 Task: Add a column "Latest update by requester".
Action: Mouse scrolled (494, 437) with delta (0, 0)
Screenshot: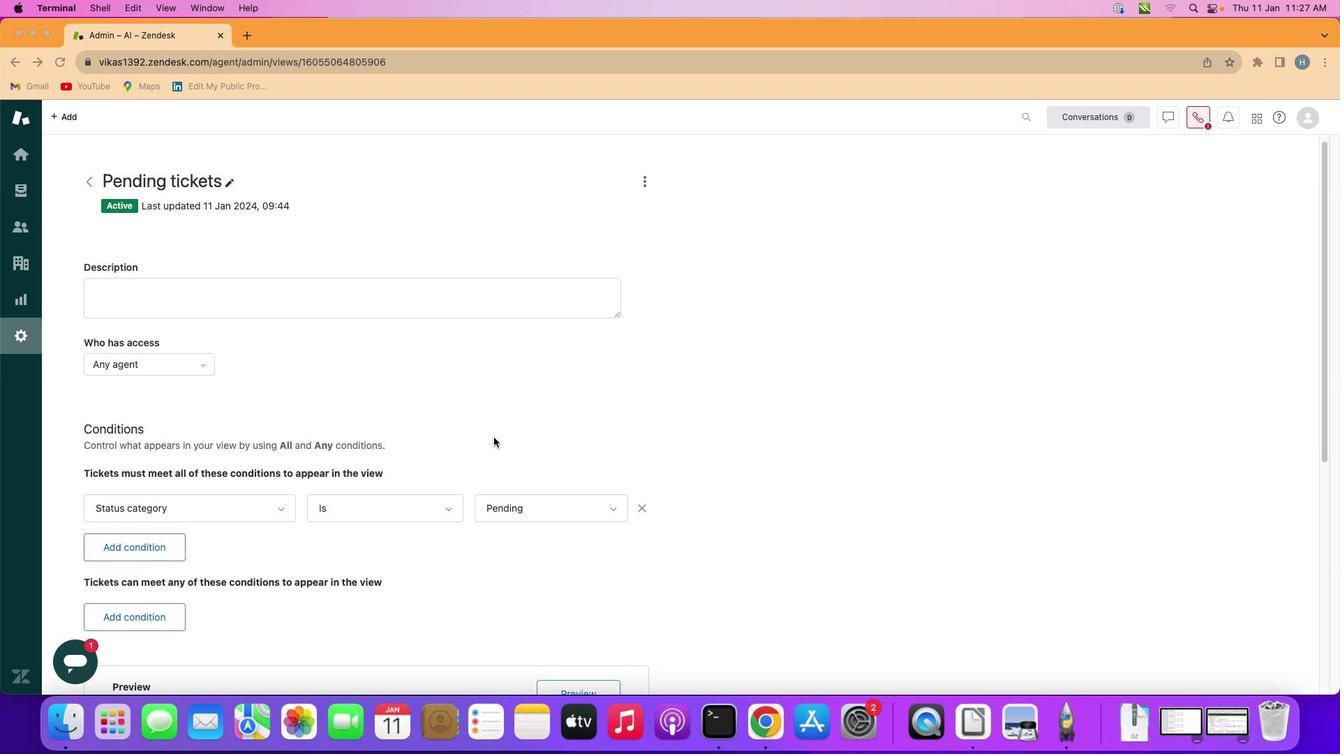 
Action: Mouse scrolled (494, 437) with delta (0, 0)
Screenshot: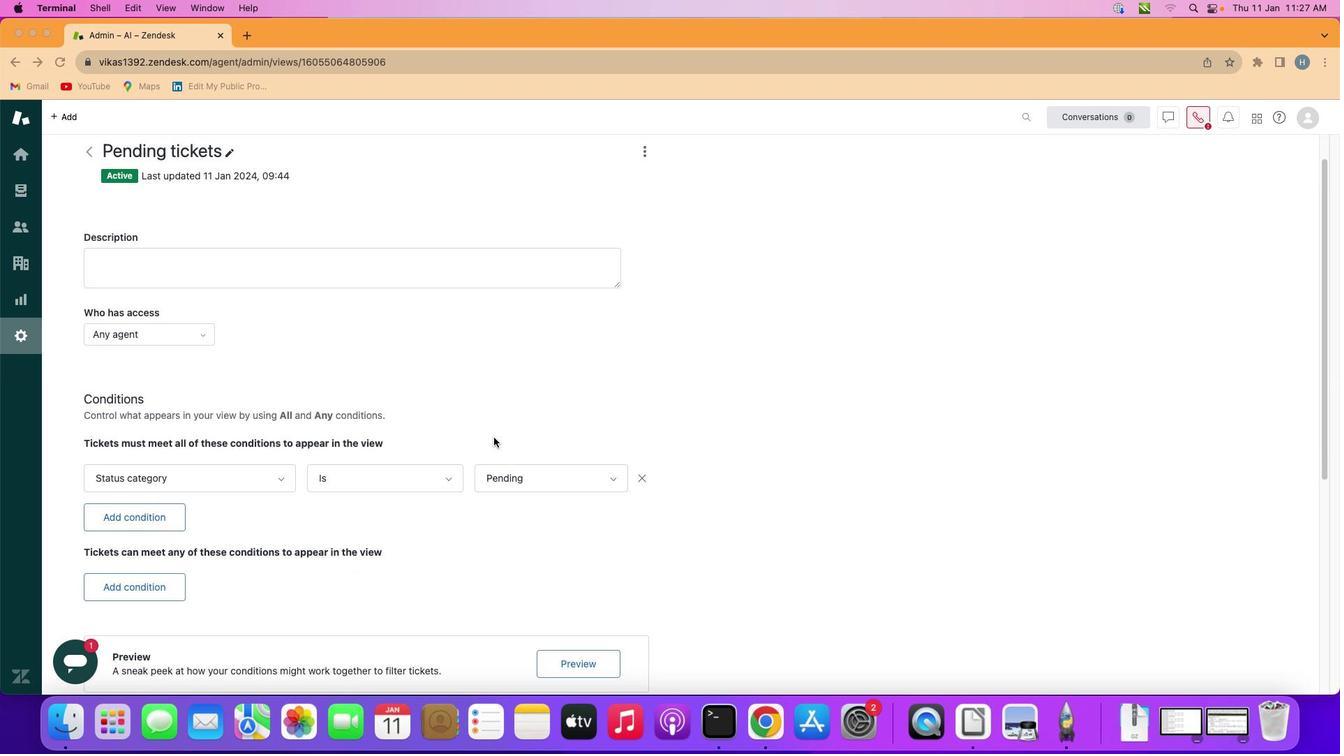 
Action: Mouse scrolled (494, 437) with delta (0, 0)
Screenshot: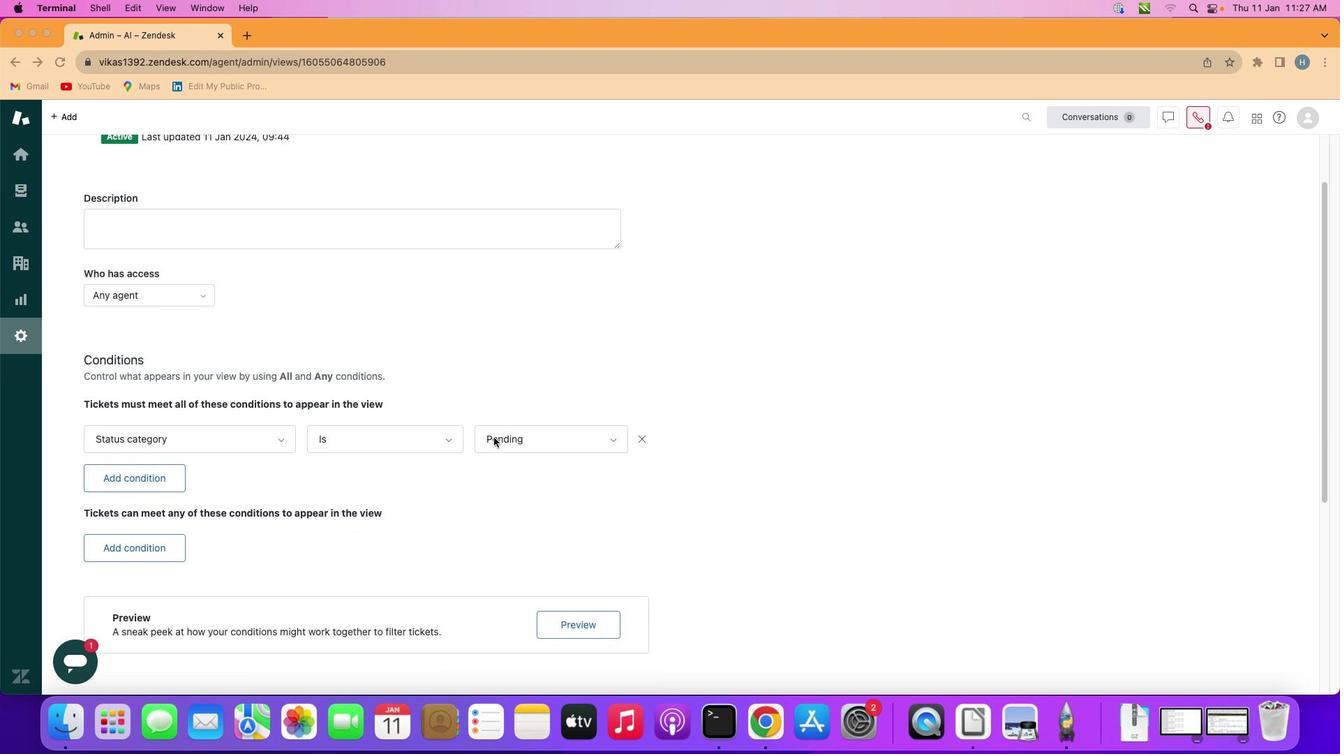 
Action: Mouse scrolled (494, 437) with delta (0, 0)
Screenshot: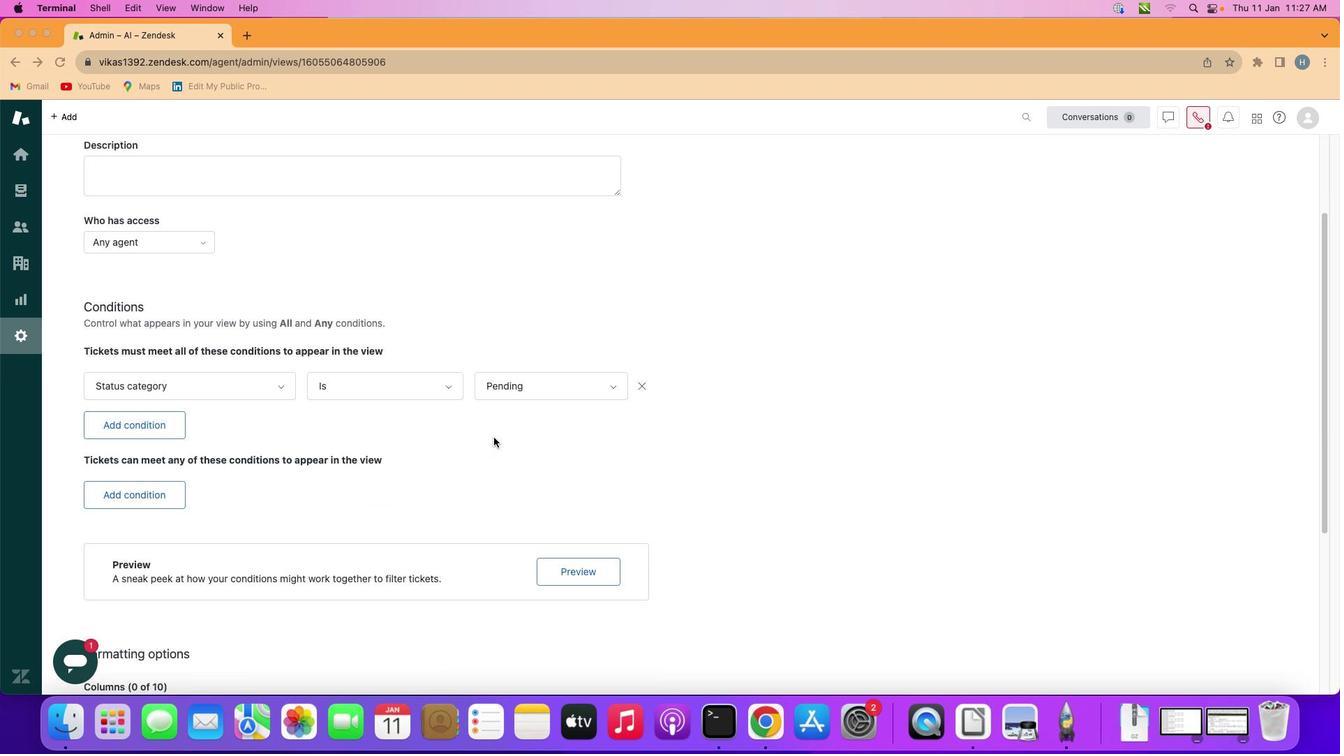 
Action: Mouse scrolled (494, 437) with delta (0, -1)
Screenshot: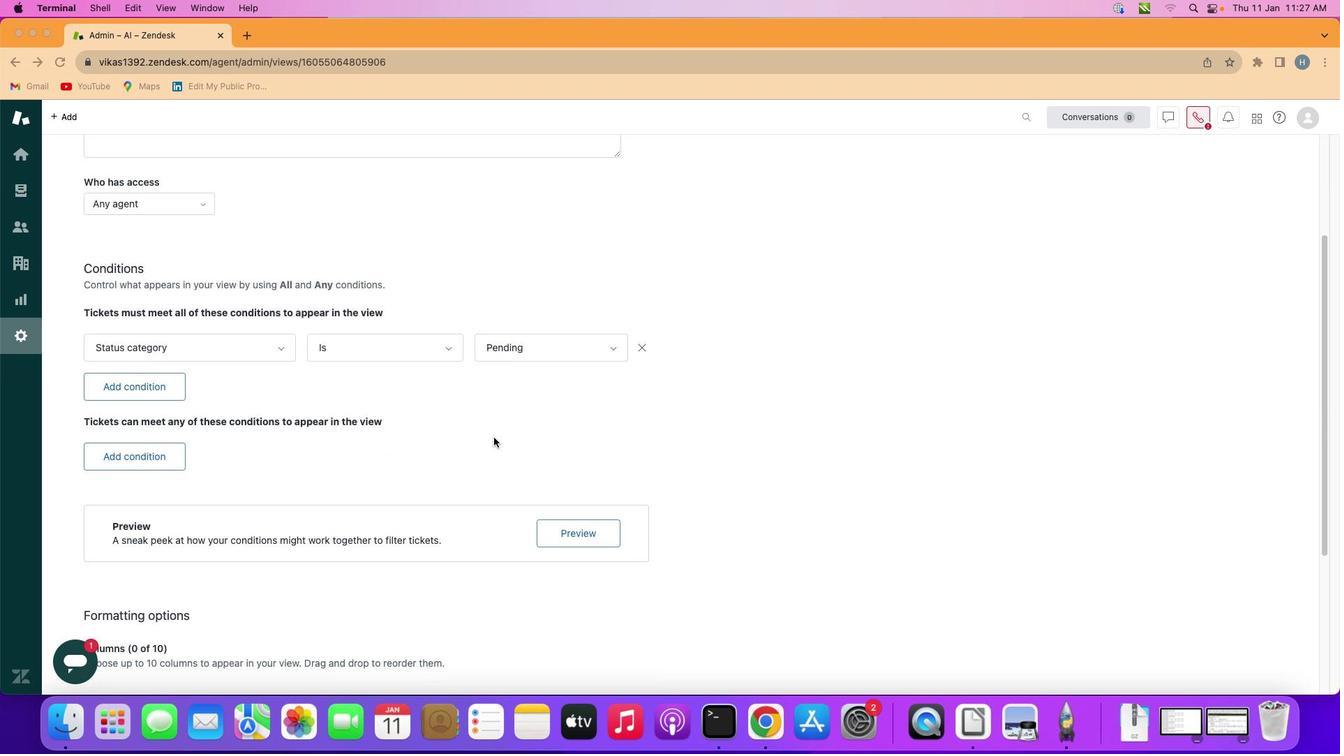 
Action: Mouse scrolled (494, 437) with delta (0, 0)
Screenshot: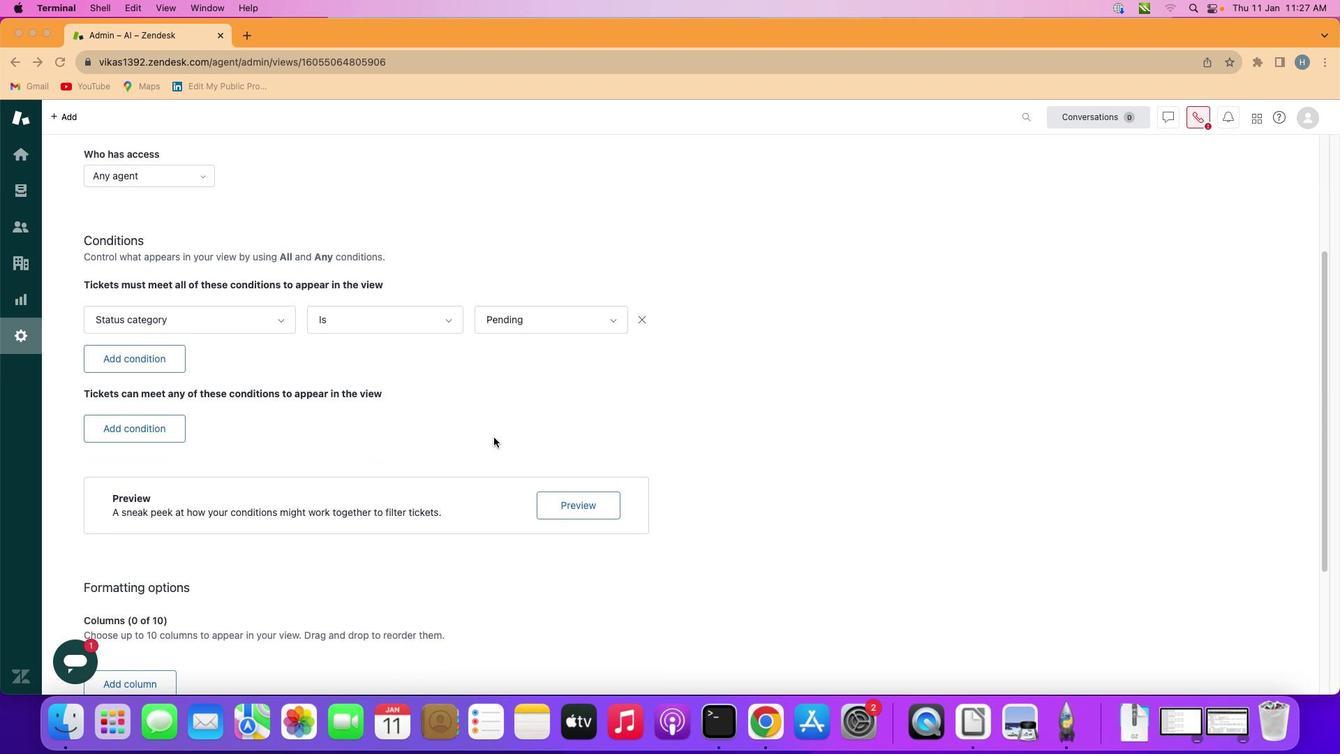 
Action: Mouse scrolled (494, 437) with delta (0, 0)
Screenshot: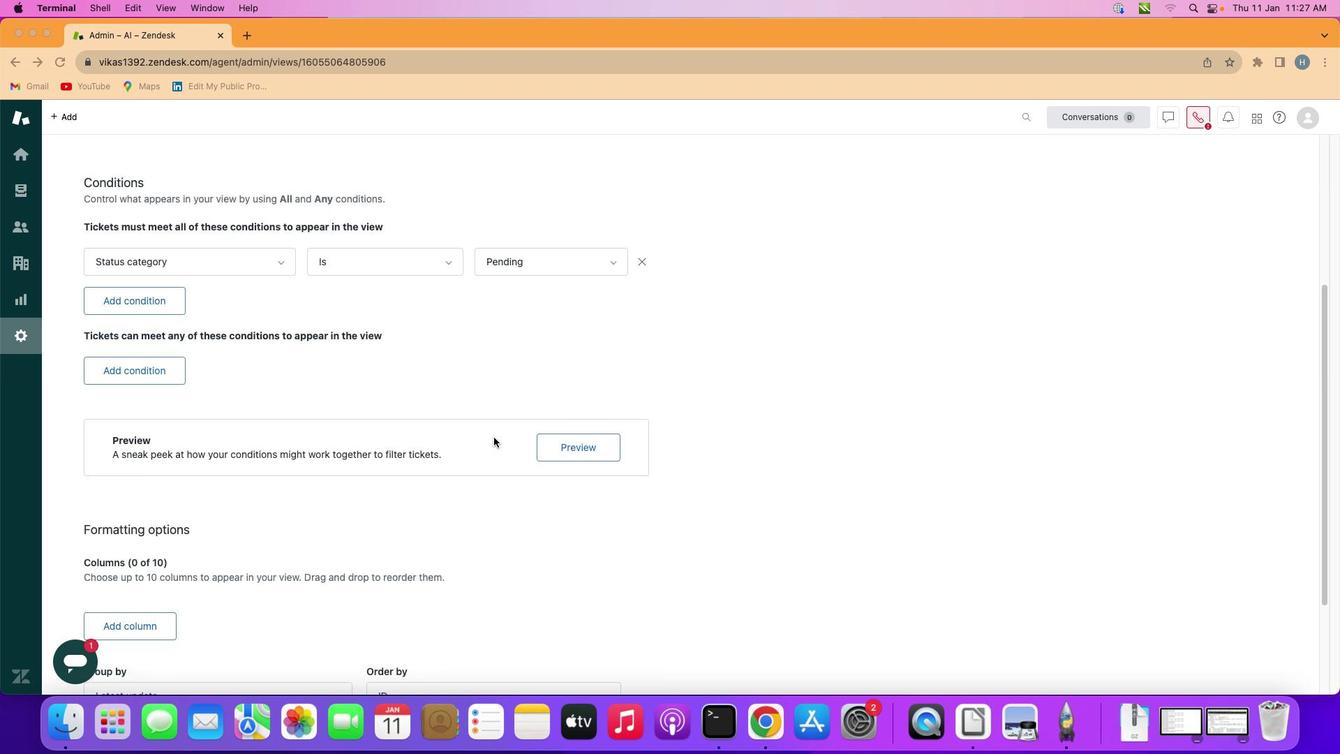 
Action: Mouse scrolled (494, 437) with delta (0, -1)
Screenshot: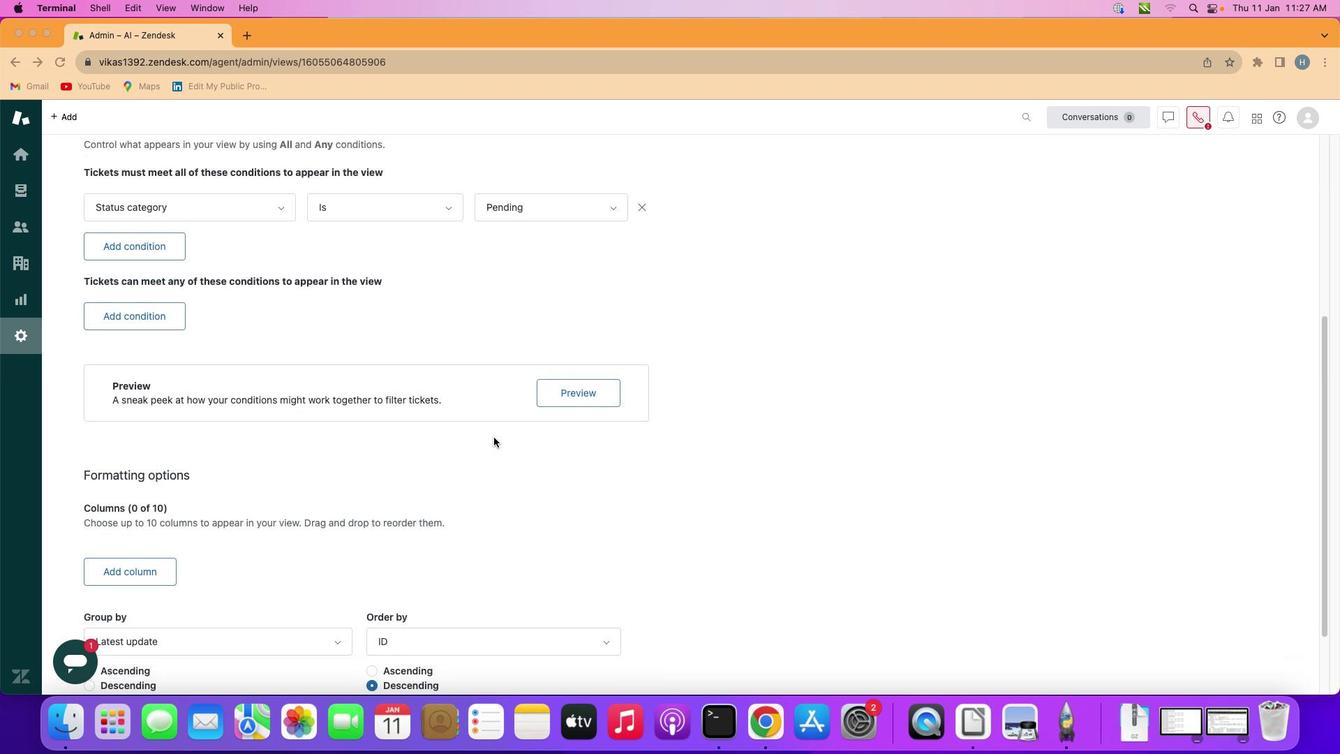 
Action: Mouse scrolled (494, 437) with delta (0, -2)
Screenshot: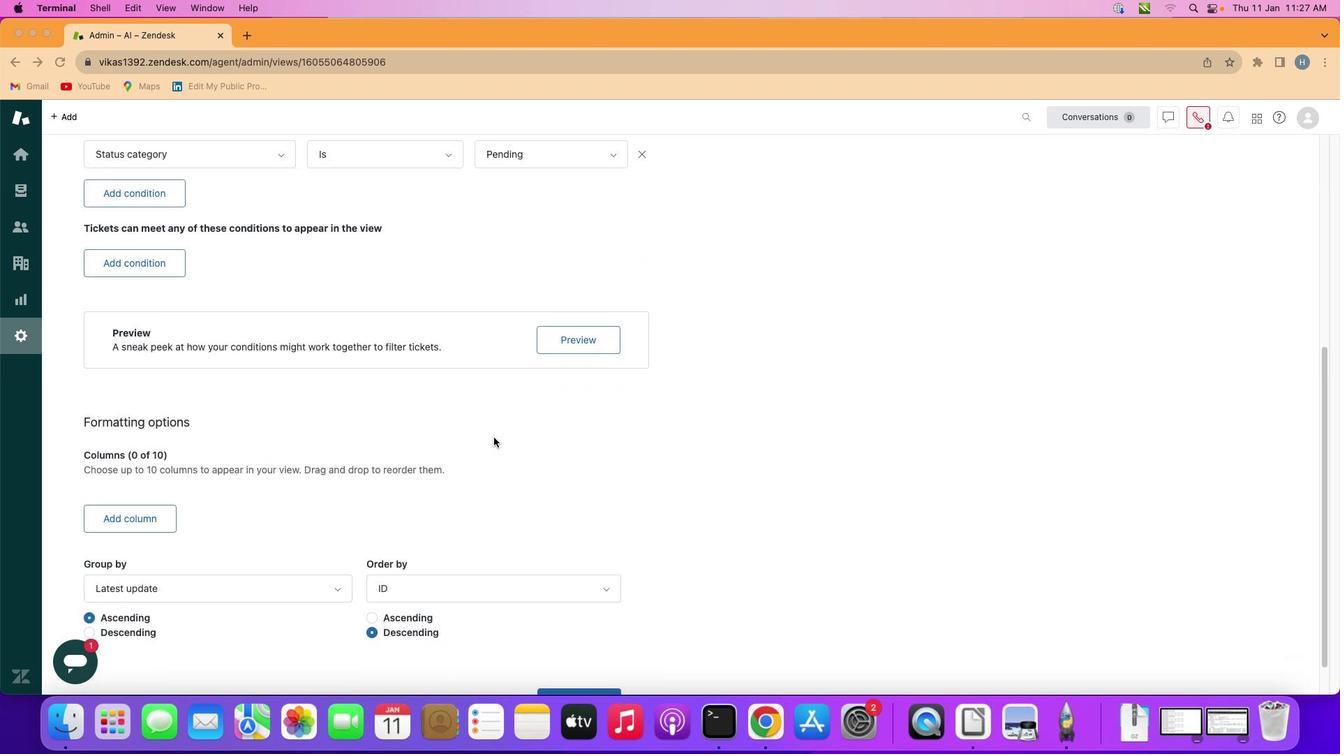 
Action: Mouse scrolled (494, 437) with delta (0, -1)
Screenshot: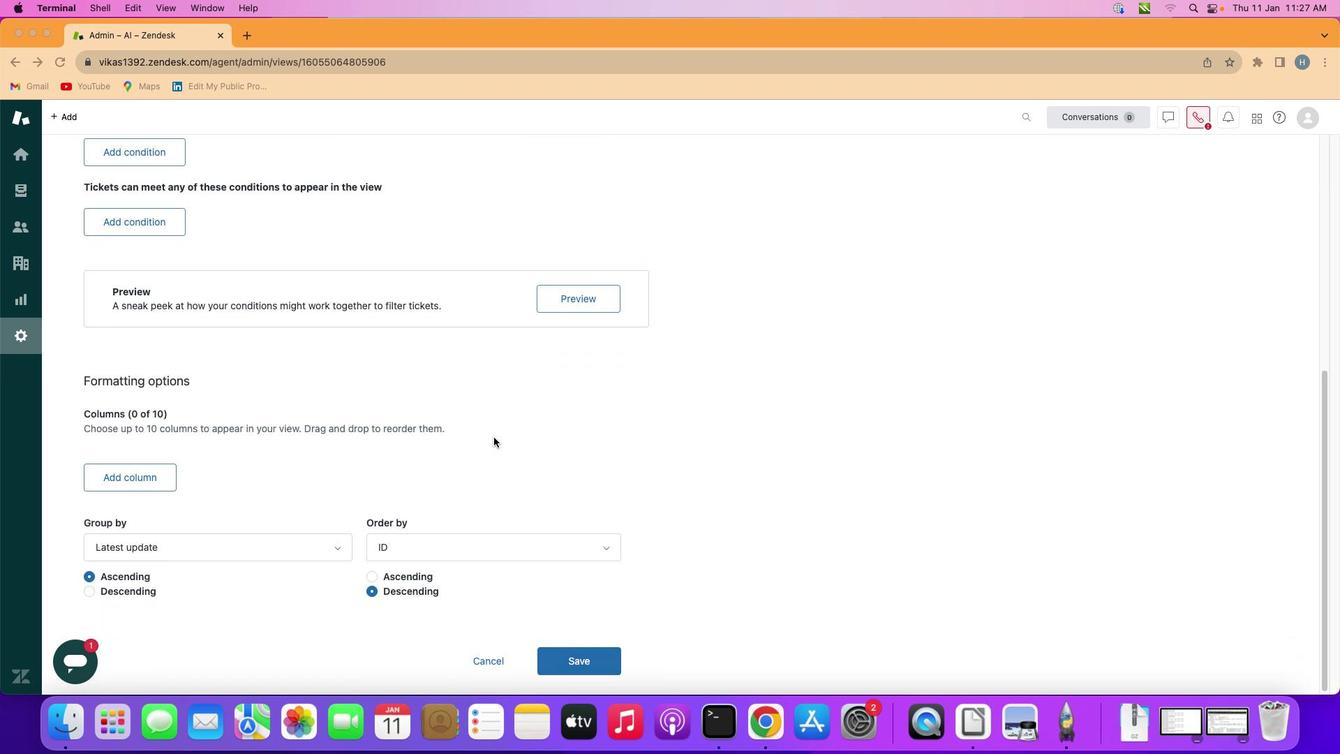 
Action: Mouse scrolled (494, 437) with delta (0, 0)
Screenshot: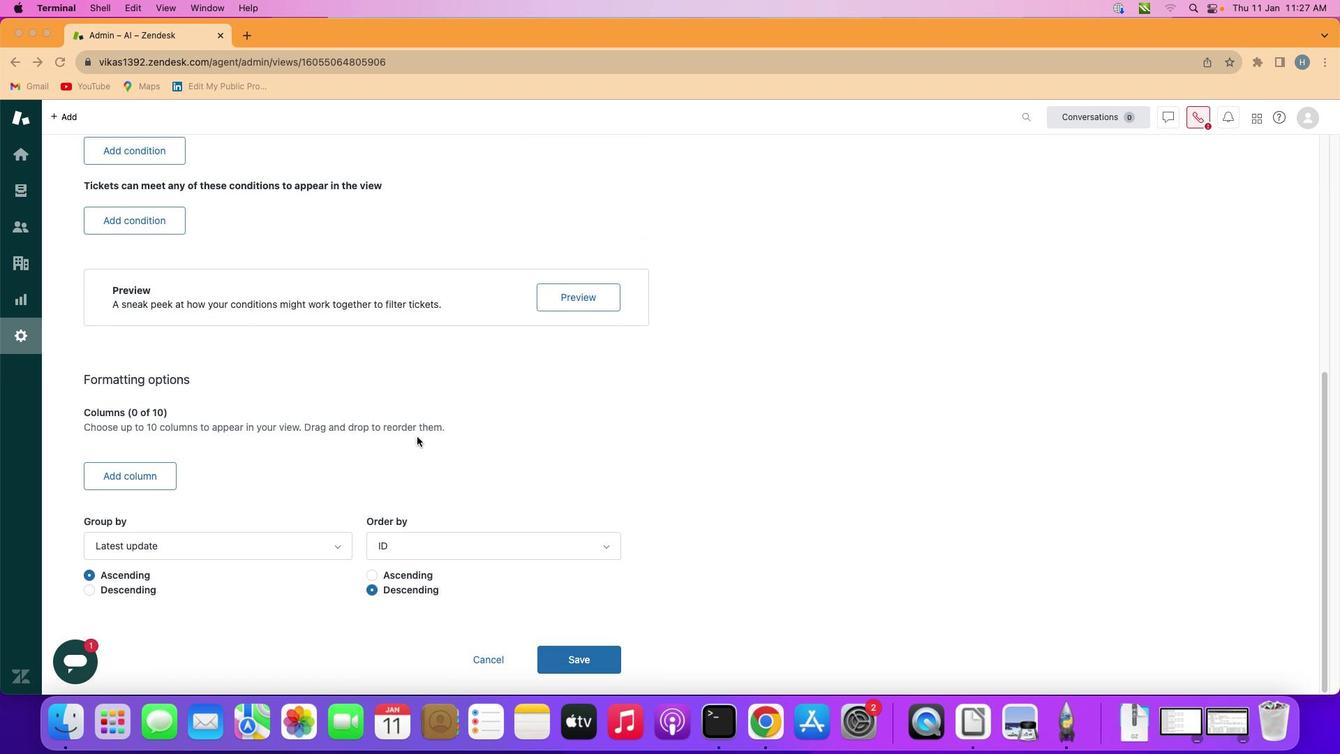 
Action: Mouse moved to (189, 470)
Screenshot: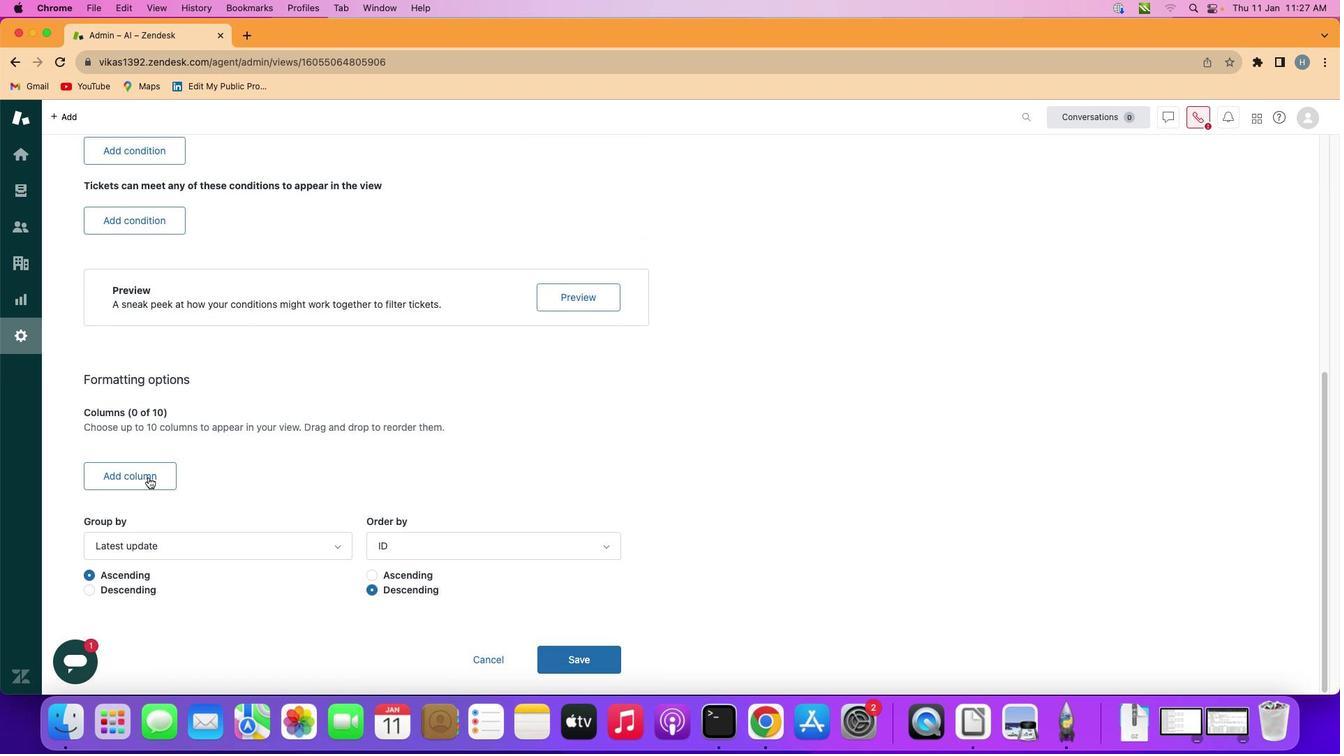 
Action: Mouse pressed left at (189, 470)
Screenshot: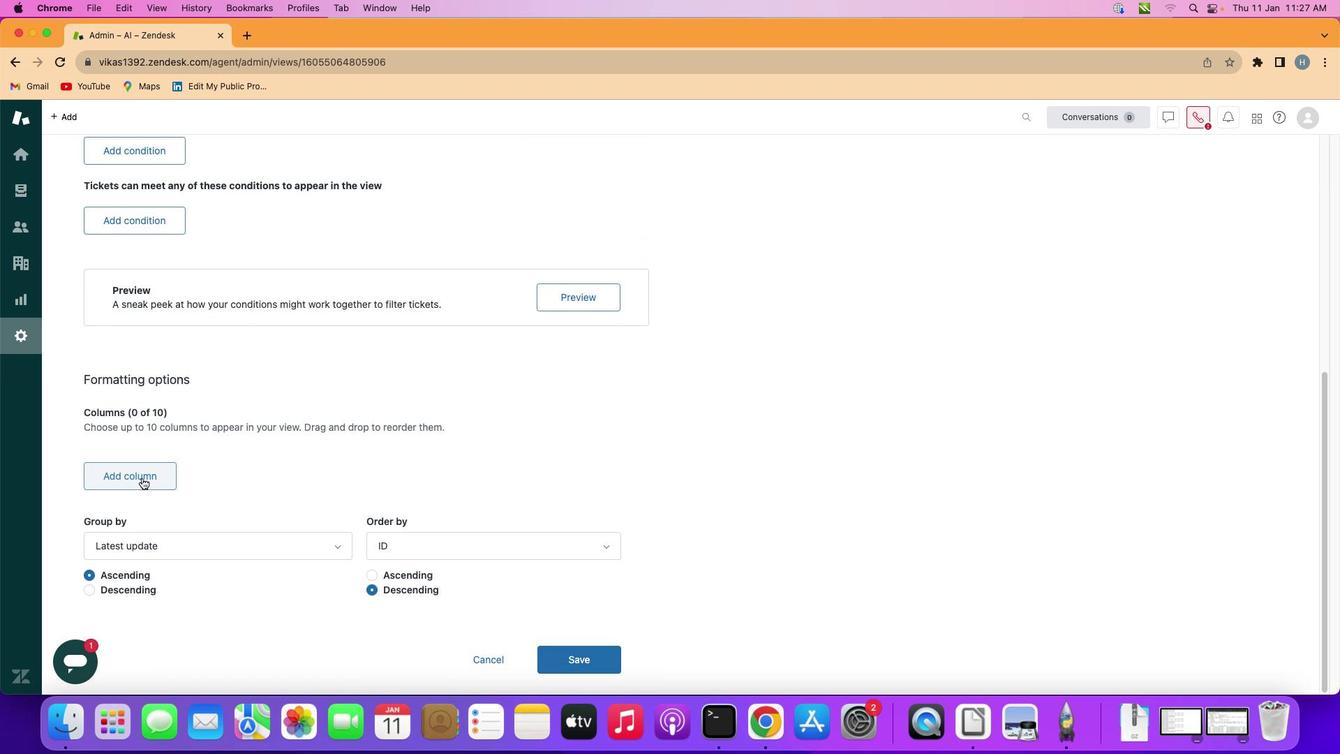 
Action: Mouse moved to (141, 477)
Screenshot: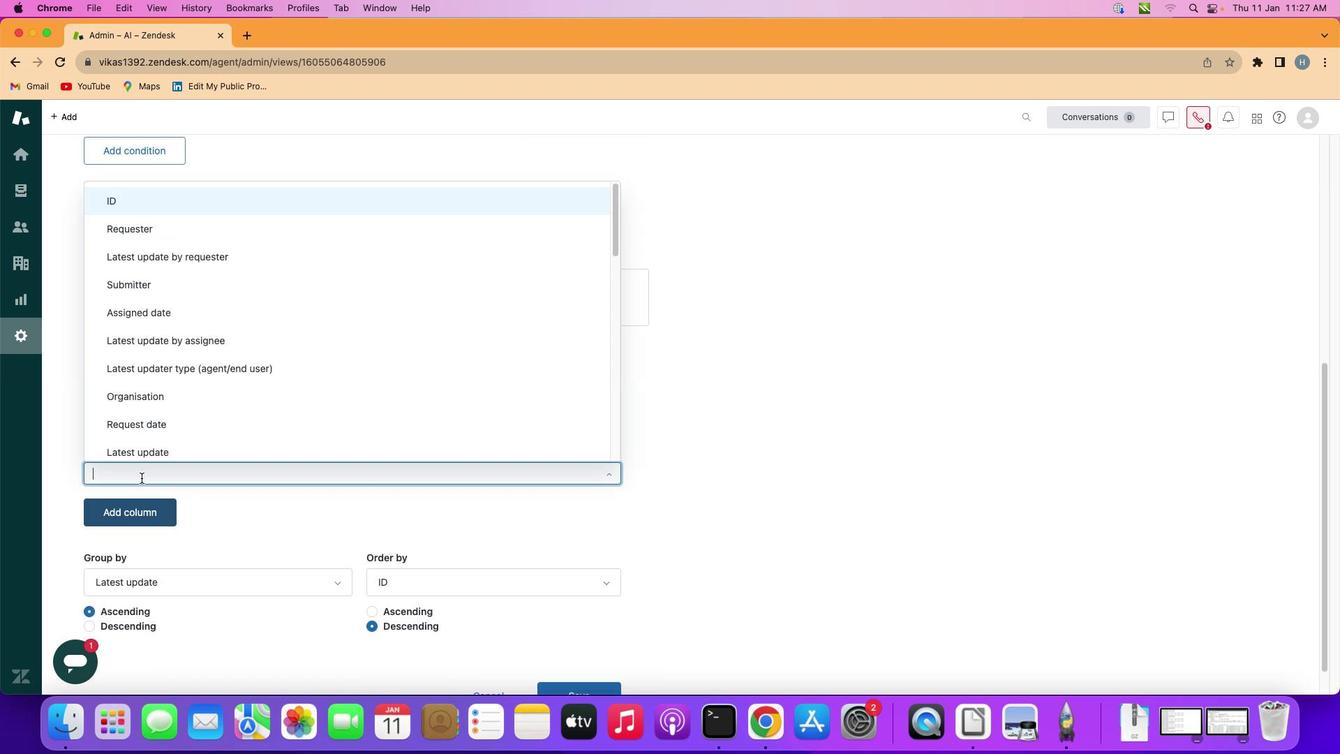
Action: Mouse pressed left at (141, 477)
Screenshot: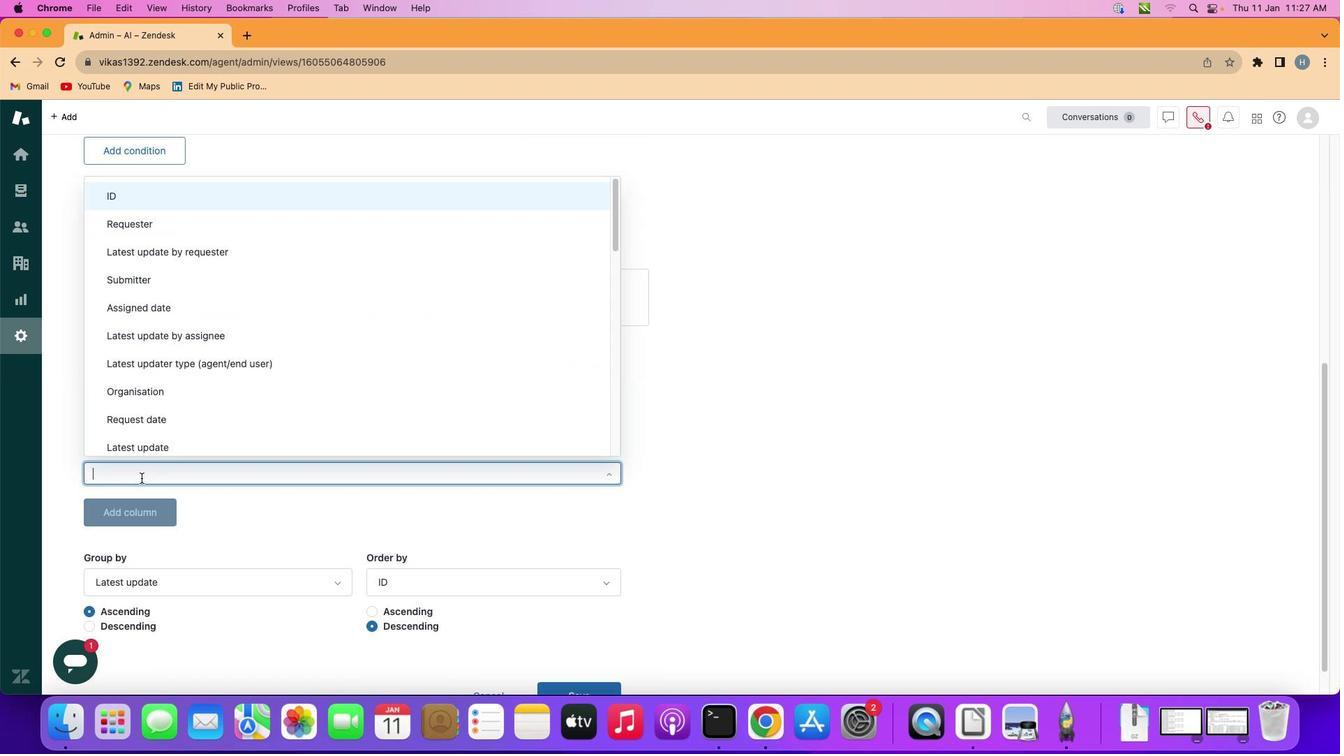 
Action: Mouse moved to (245, 256)
Screenshot: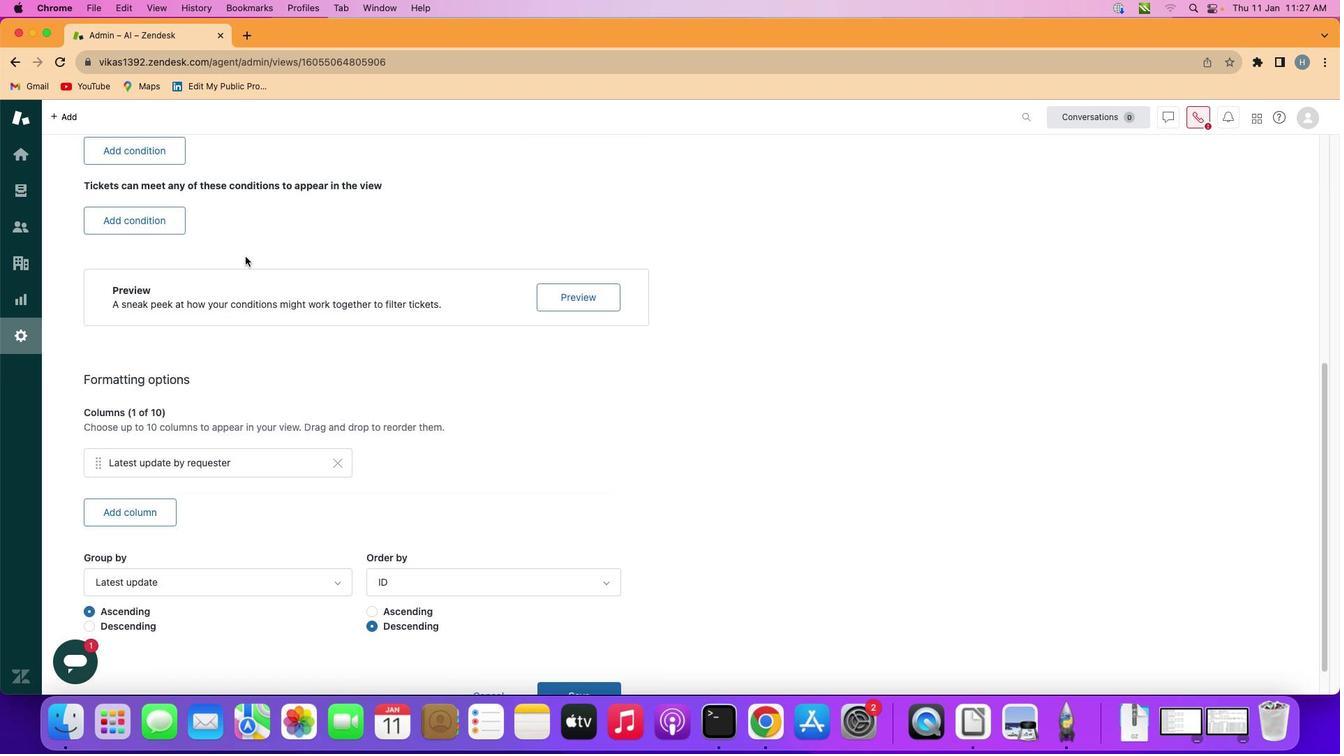 
Action: Mouse pressed left at (245, 256)
Screenshot: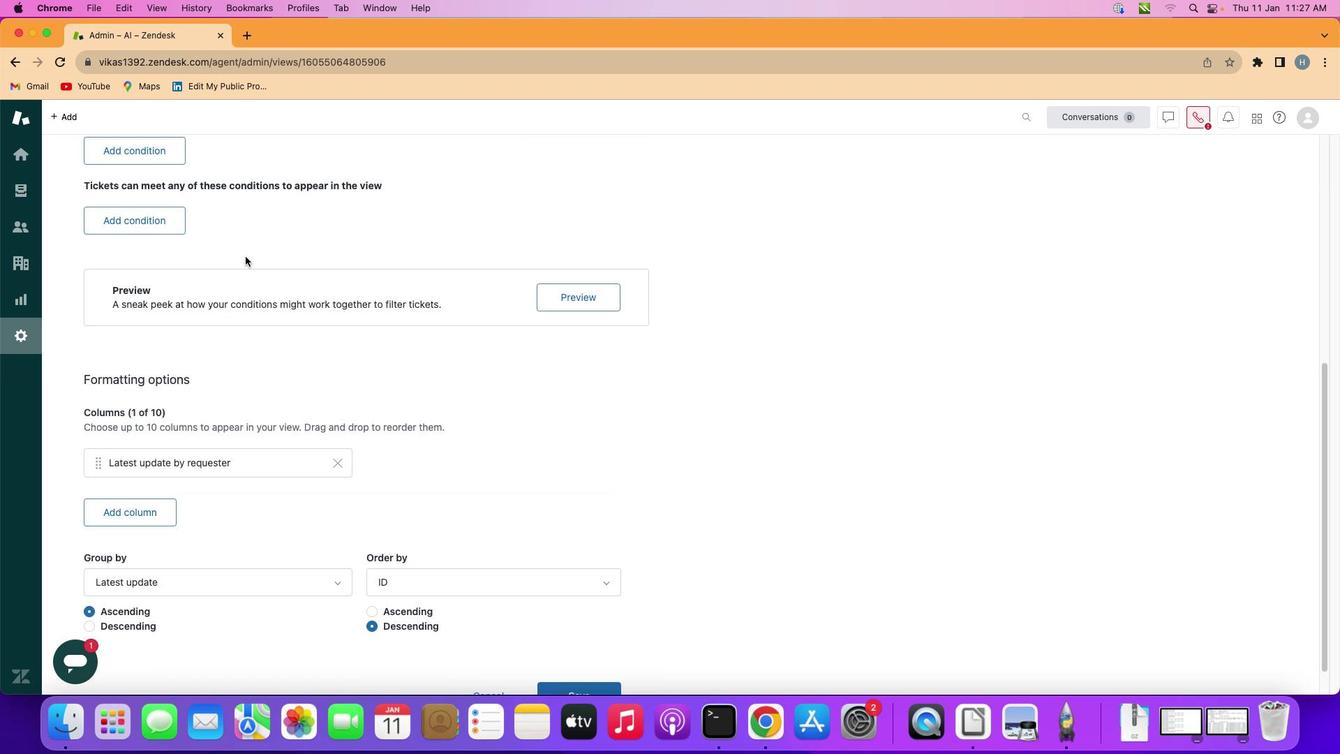
Action: Mouse moved to (245, 256)
Screenshot: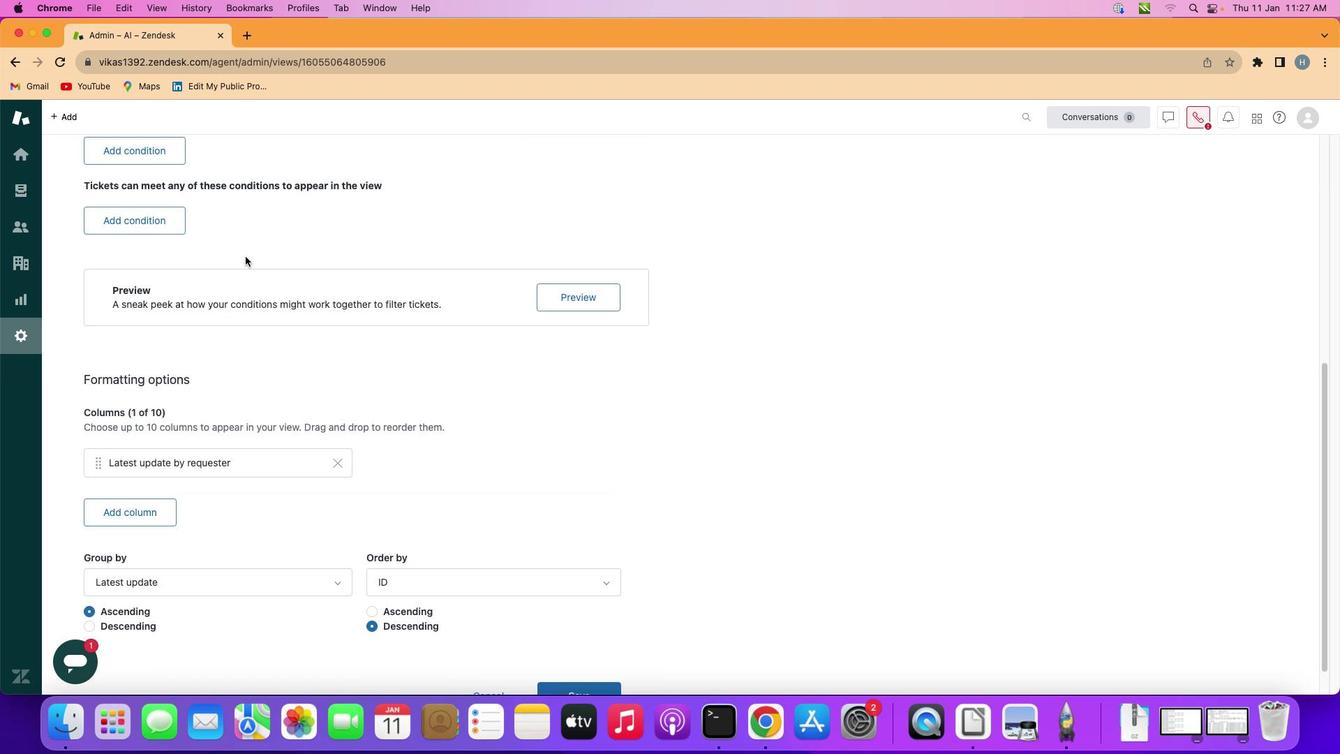 
